 Task: Create a sub task Design and Implement Solution for the task  Create a new online platform for peer-to-peer lending in the project AgileFrame , assign it to team member softage.4@softage.net and update the status of the sub task to  Completed , set the priority of the sub task to High
Action: Mouse moved to (550, 282)
Screenshot: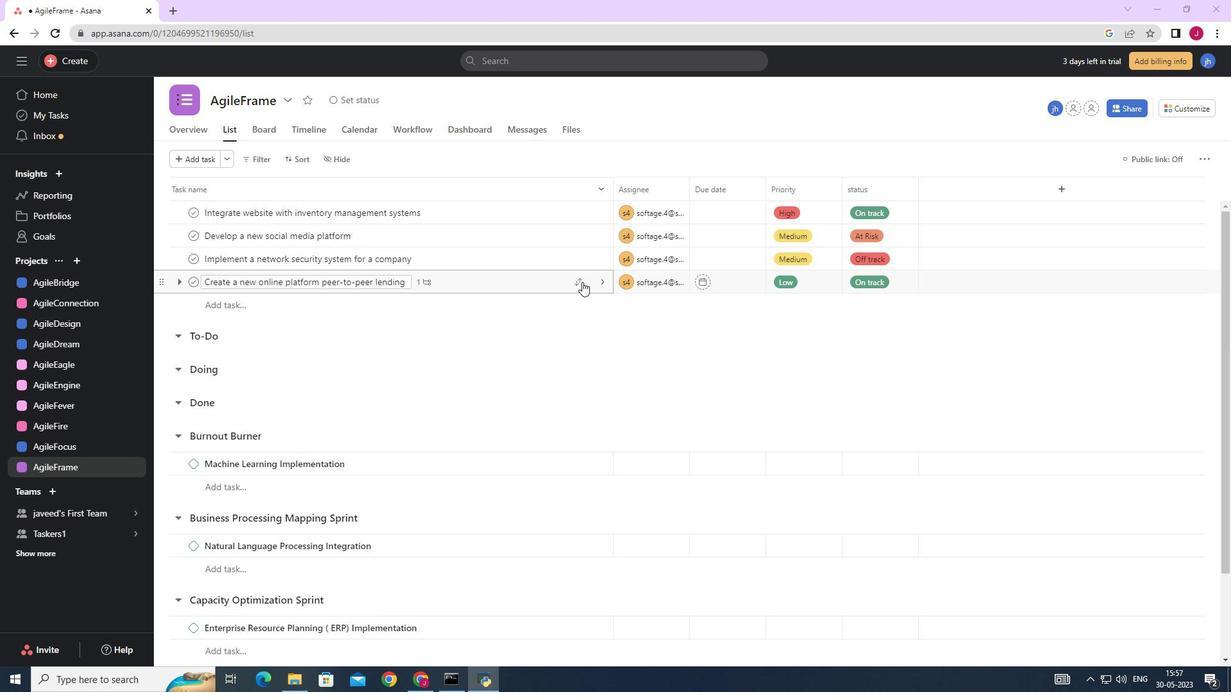 
Action: Mouse pressed left at (550, 282)
Screenshot: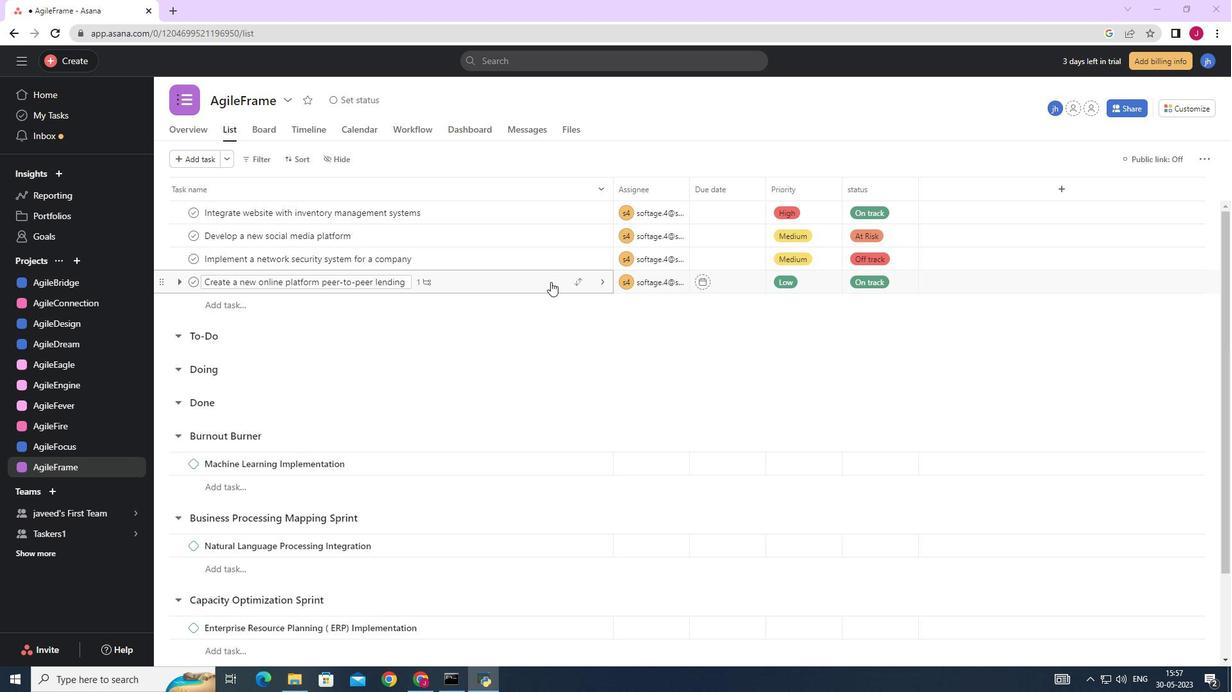 
Action: Mouse moved to (907, 443)
Screenshot: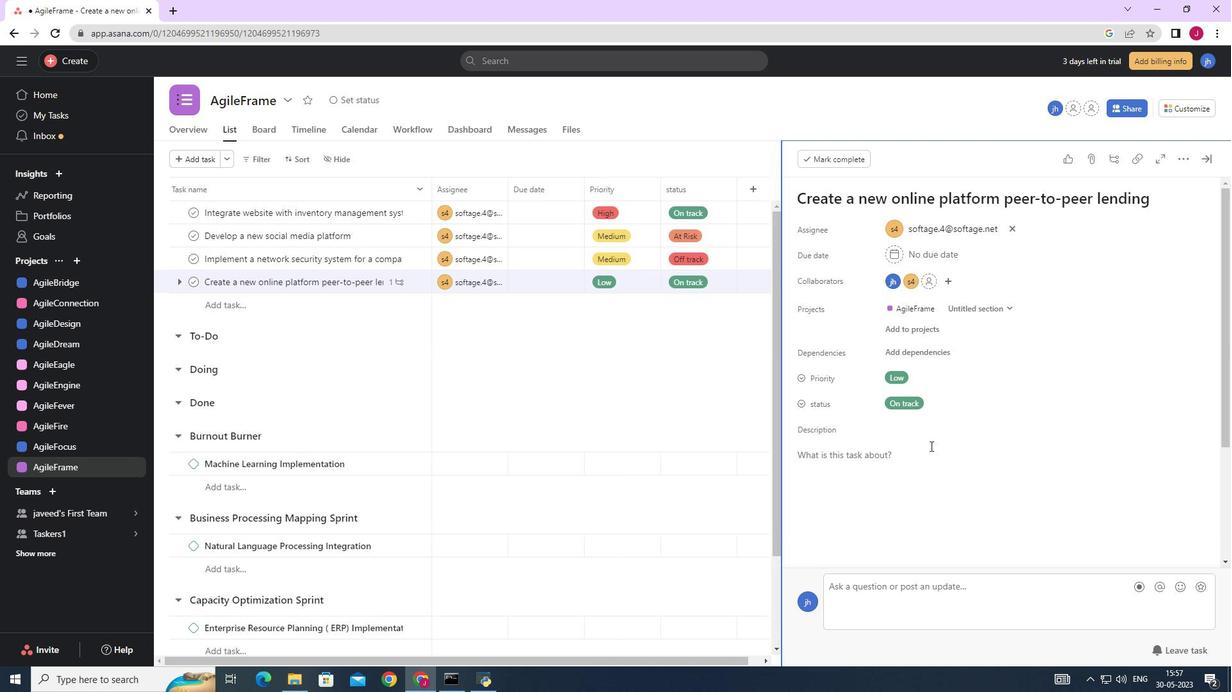 
Action: Mouse scrolled (907, 442) with delta (0, 0)
Screenshot: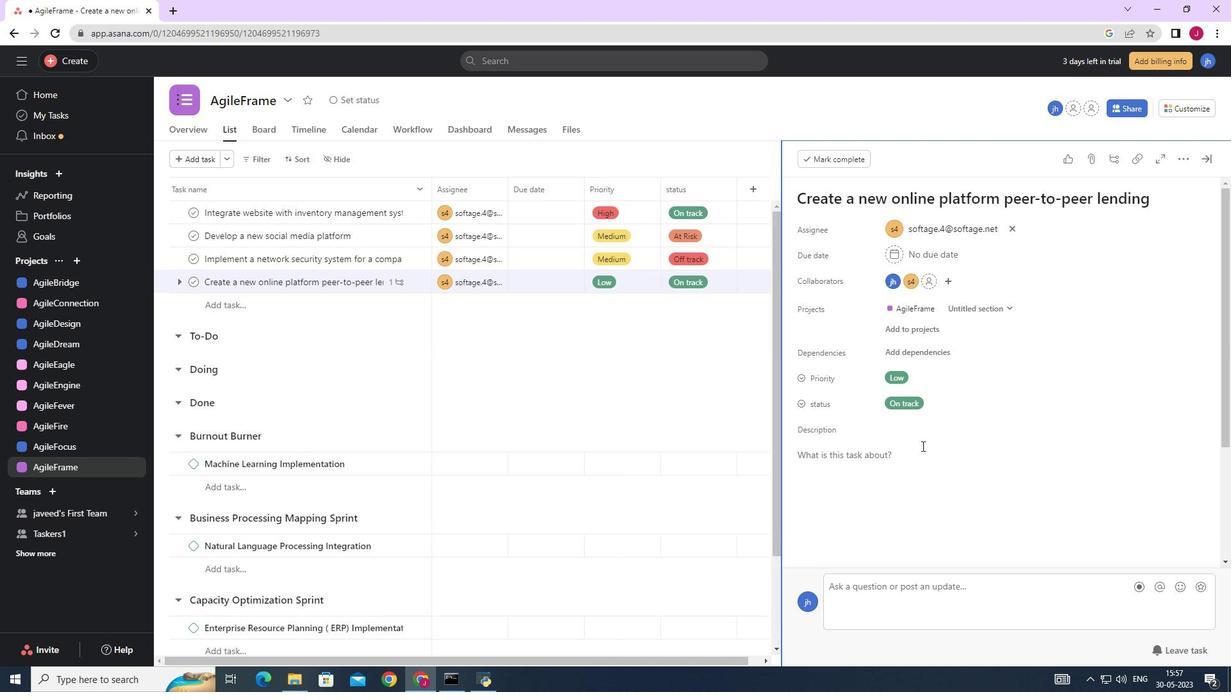 
Action: Mouse scrolled (907, 442) with delta (0, 0)
Screenshot: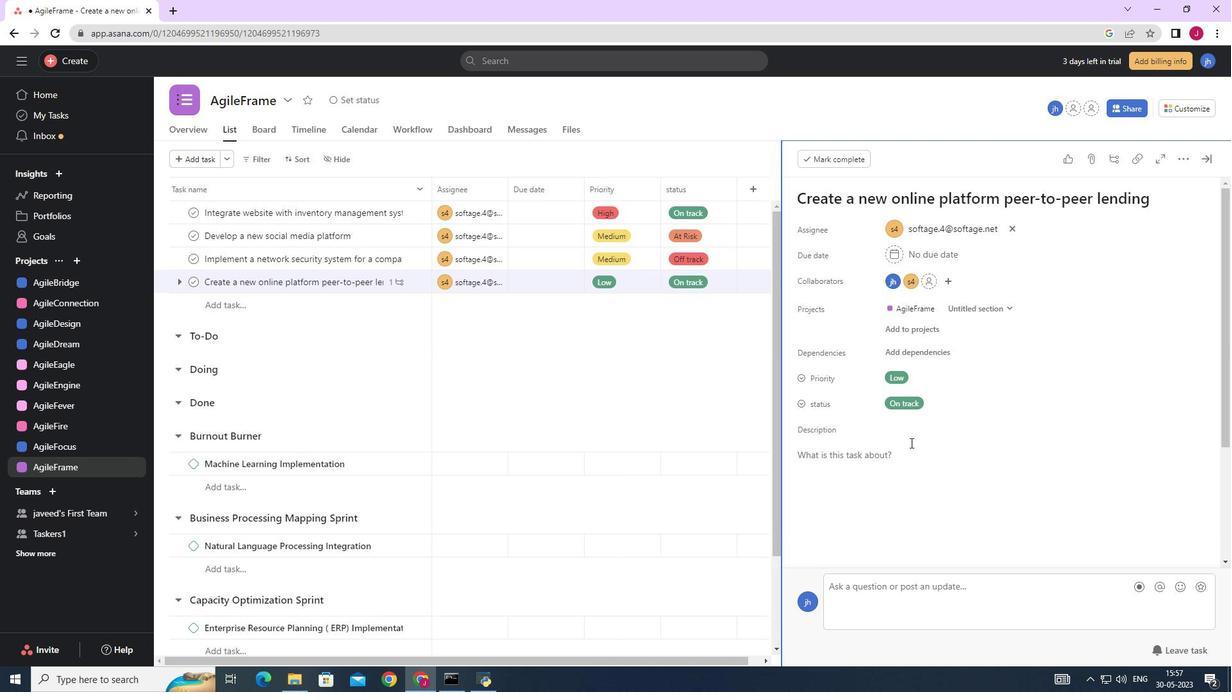 
Action: Mouse scrolled (907, 442) with delta (0, 0)
Screenshot: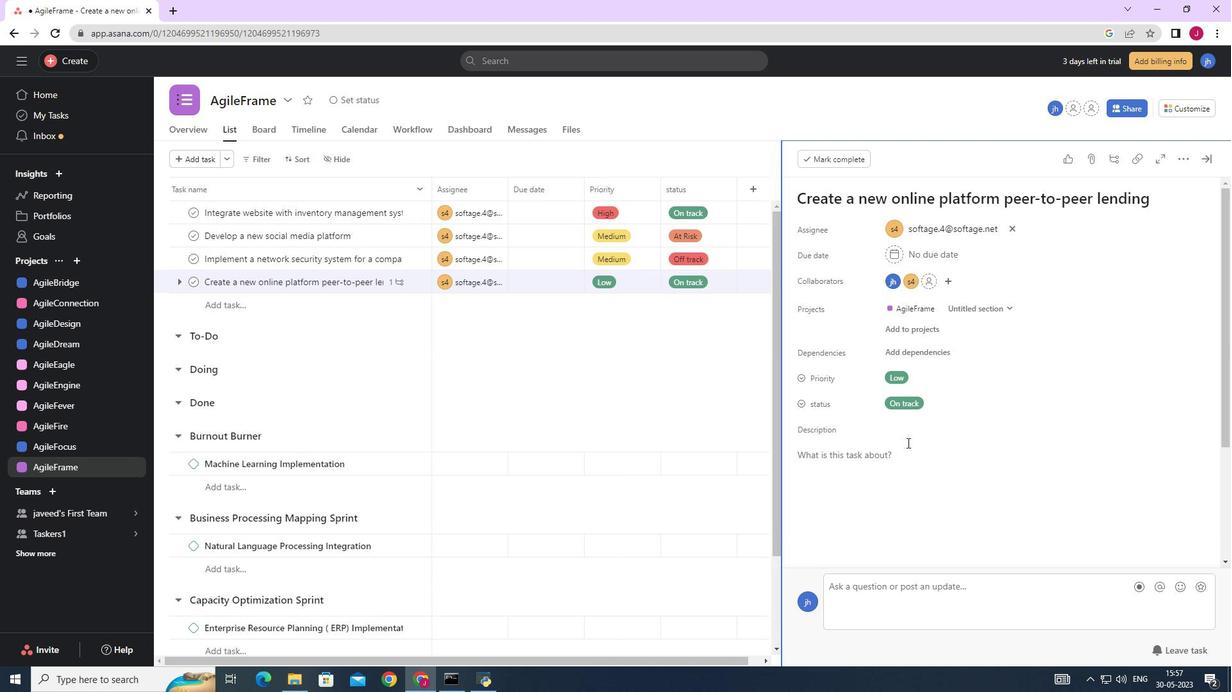 
Action: Mouse scrolled (907, 442) with delta (0, 0)
Screenshot: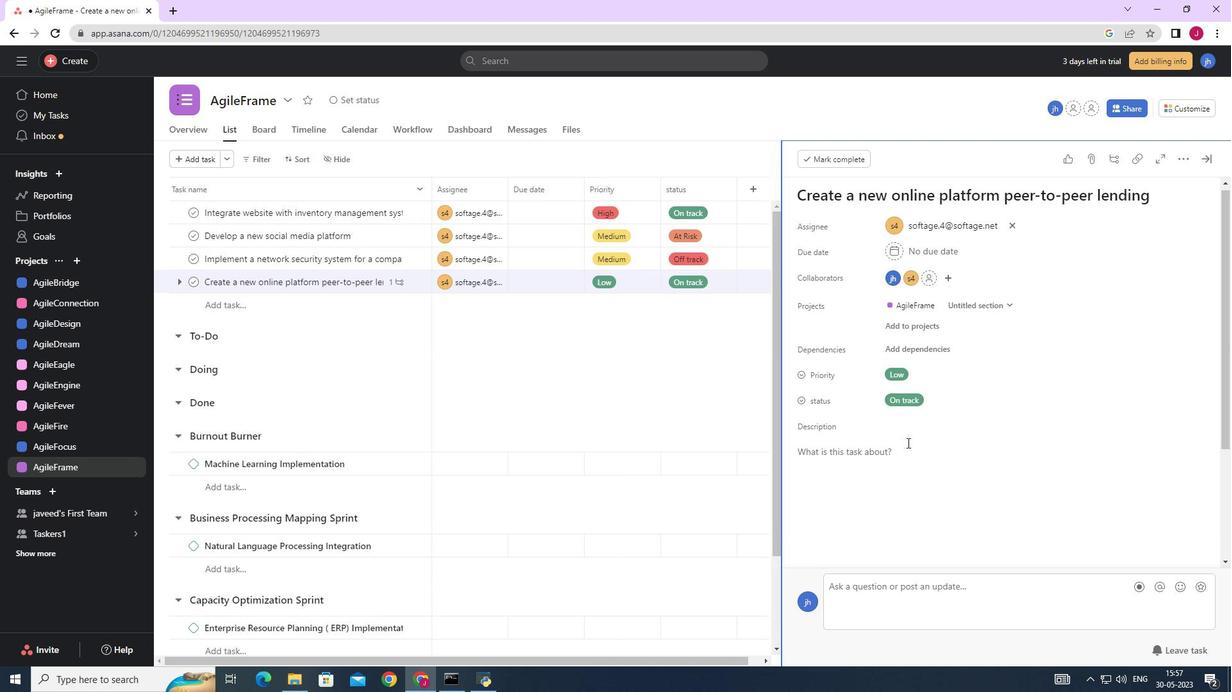 
Action: Mouse moved to (831, 469)
Screenshot: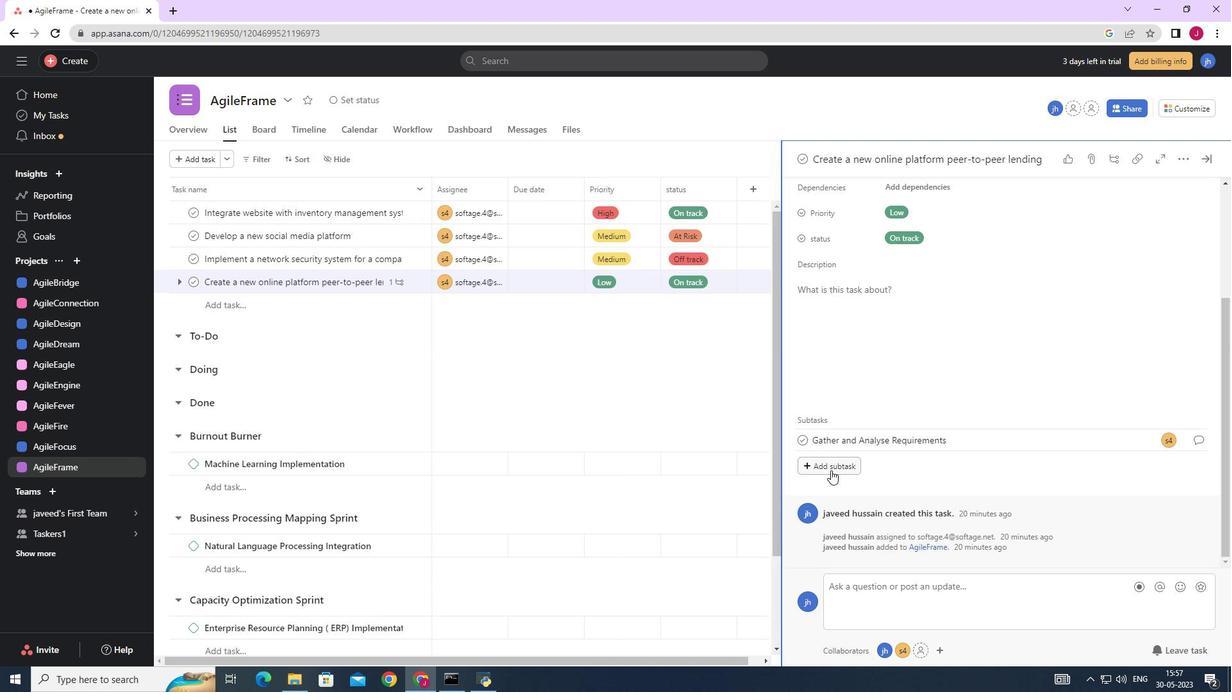 
Action: Mouse pressed left at (831, 469)
Screenshot: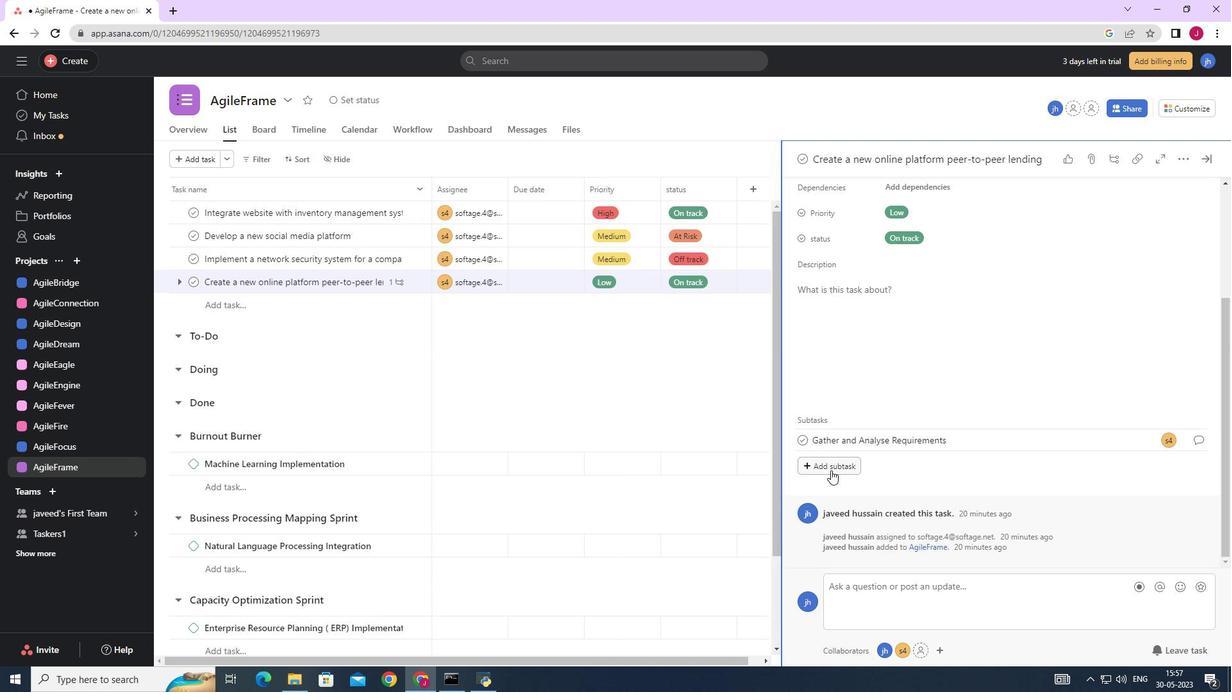 
Action: Mouse moved to (841, 444)
Screenshot: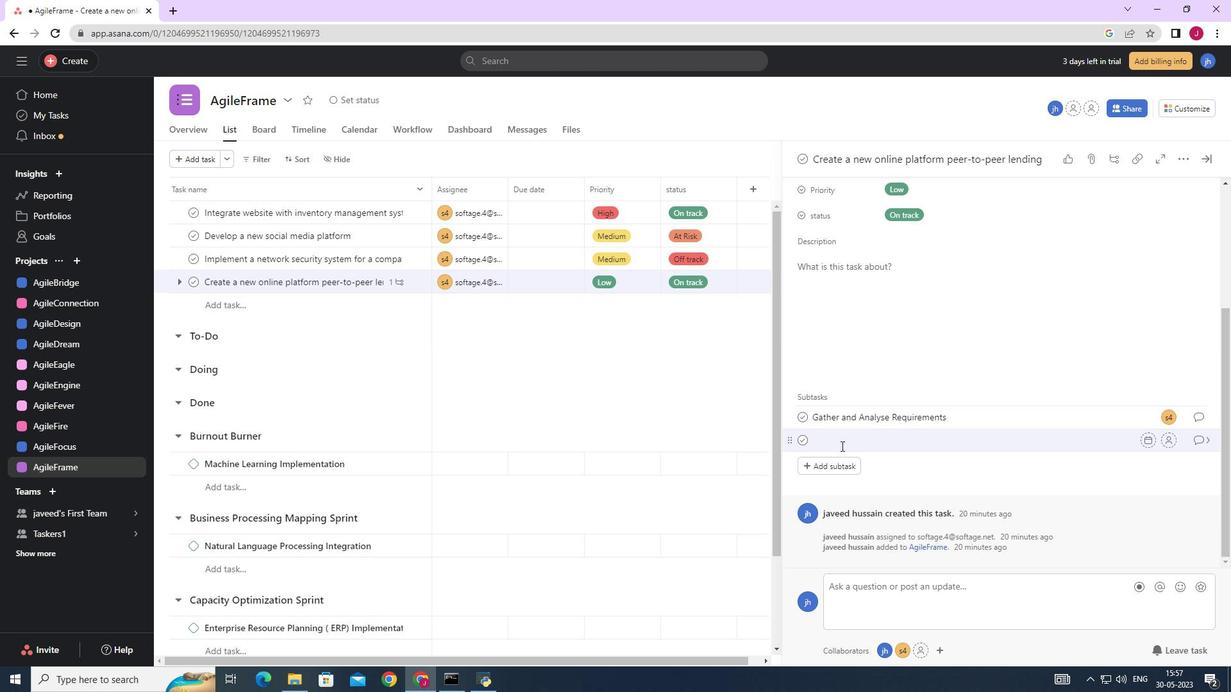
Action: Key pressed <Key.caps_lock>D<Key.caps_lock>esign<Key.space>and<Key.space>implement<Key.space>soul<Key.backspace><Key.backspace>lution<Key.space>
Screenshot: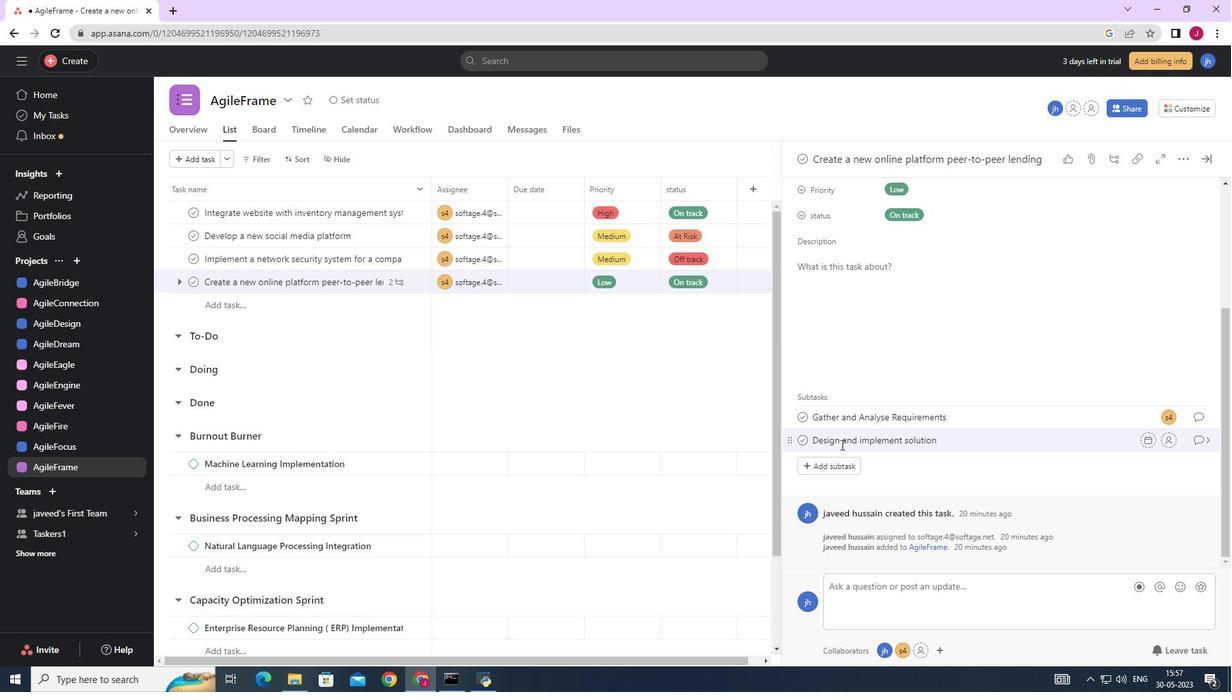 
Action: Mouse moved to (1166, 442)
Screenshot: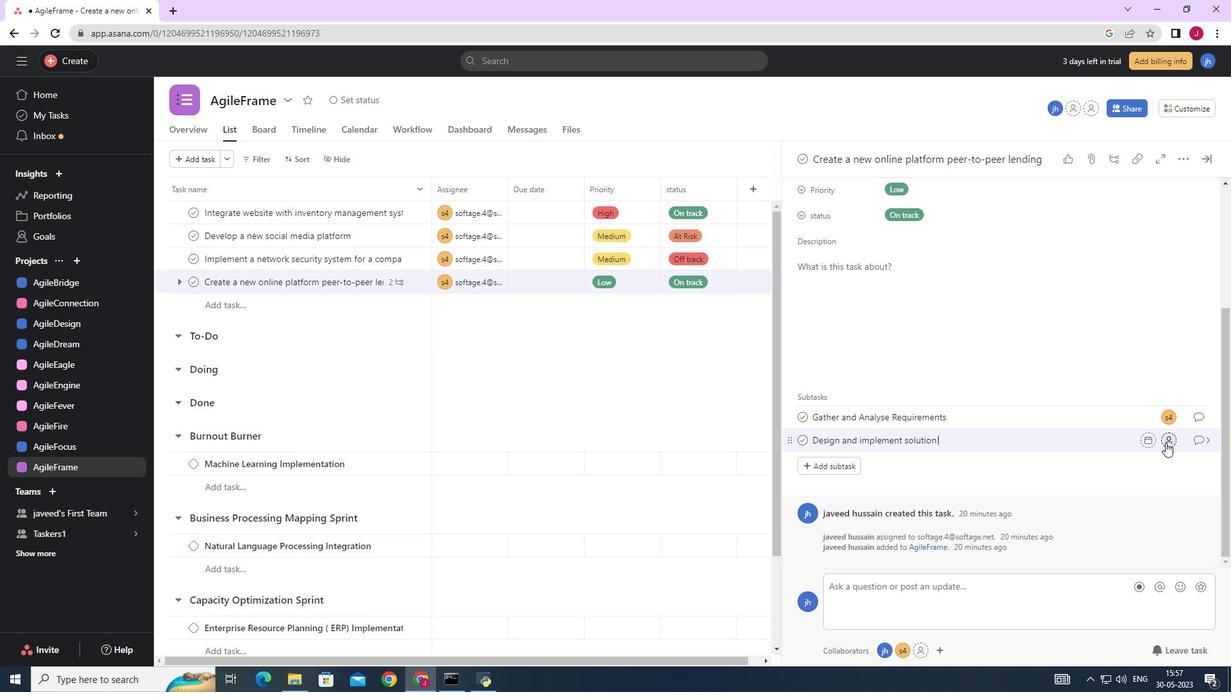 
Action: Mouse pressed left at (1166, 442)
Screenshot: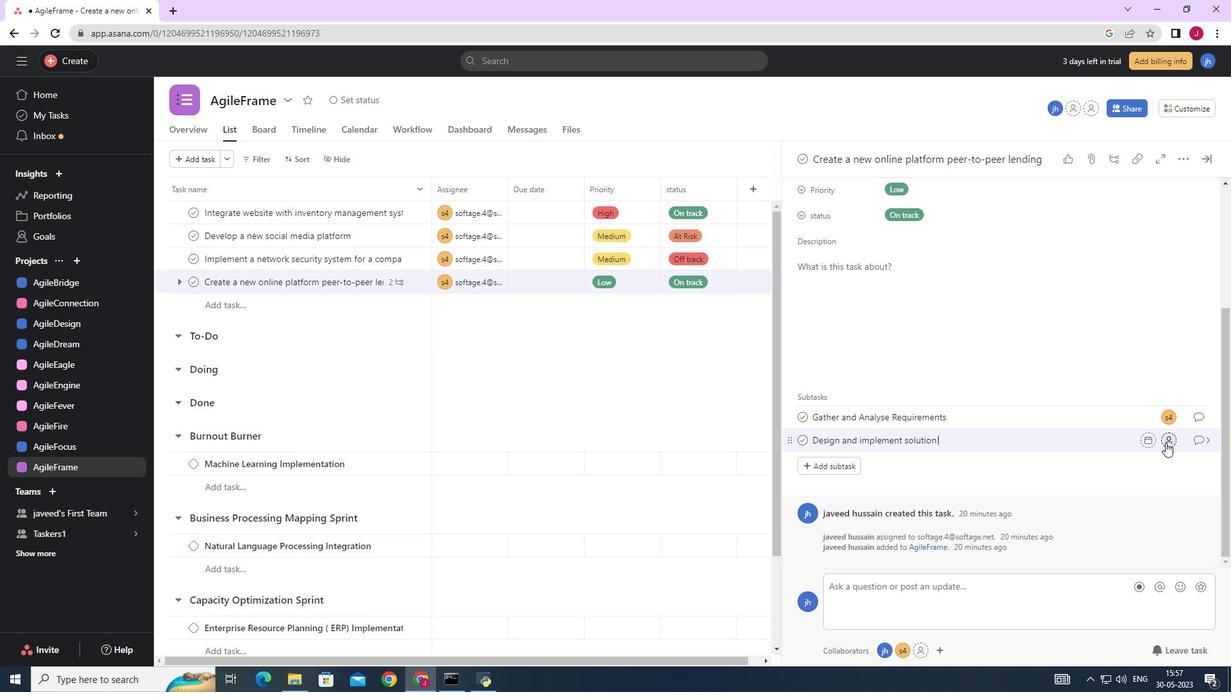 
Action: Mouse moved to (993, 494)
Screenshot: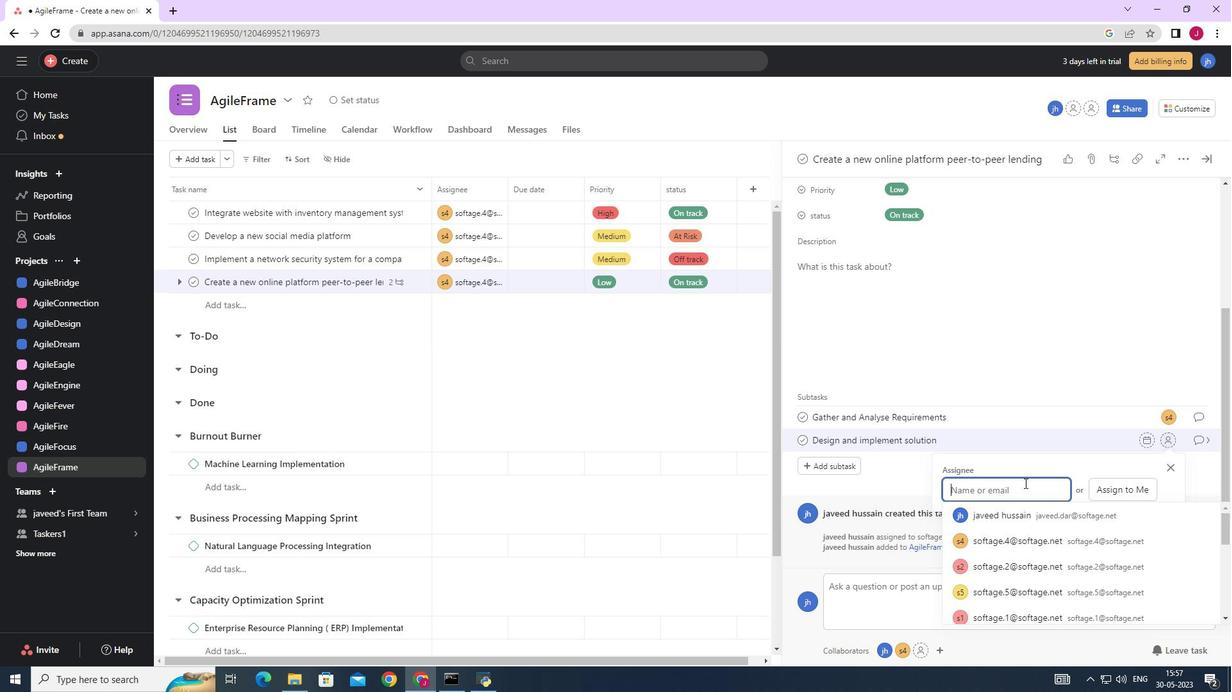 
Action: Key pressed softage.
Screenshot: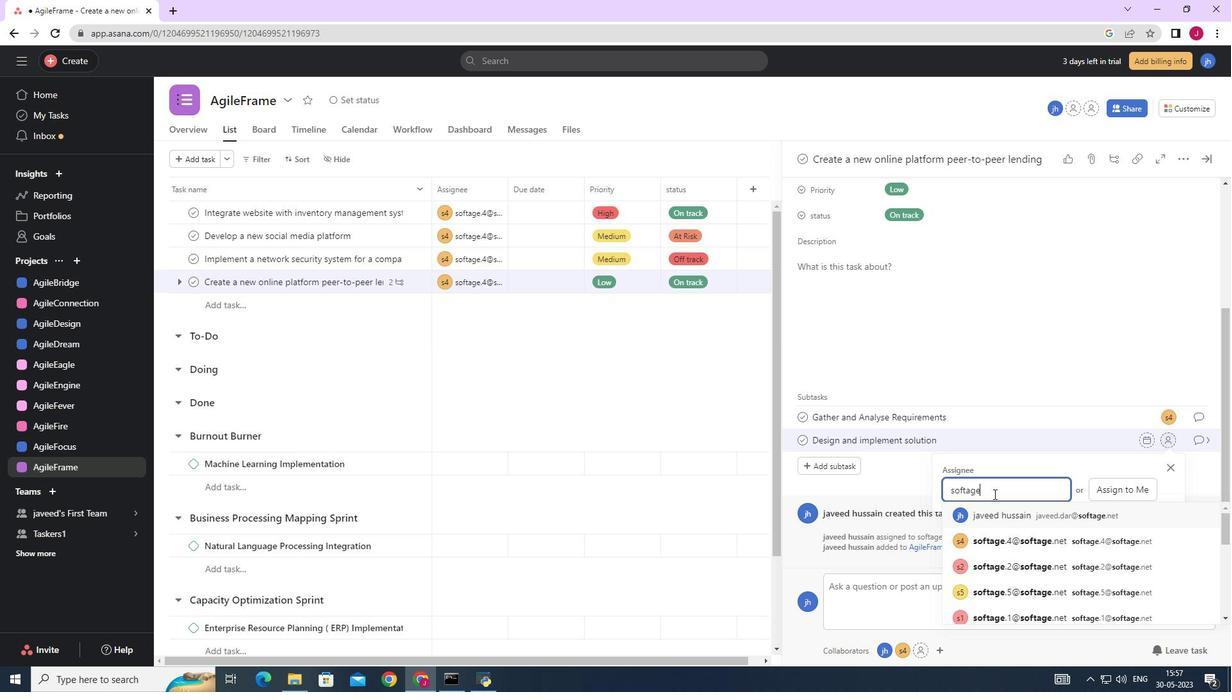 
Action: Mouse moved to (1075, 541)
Screenshot: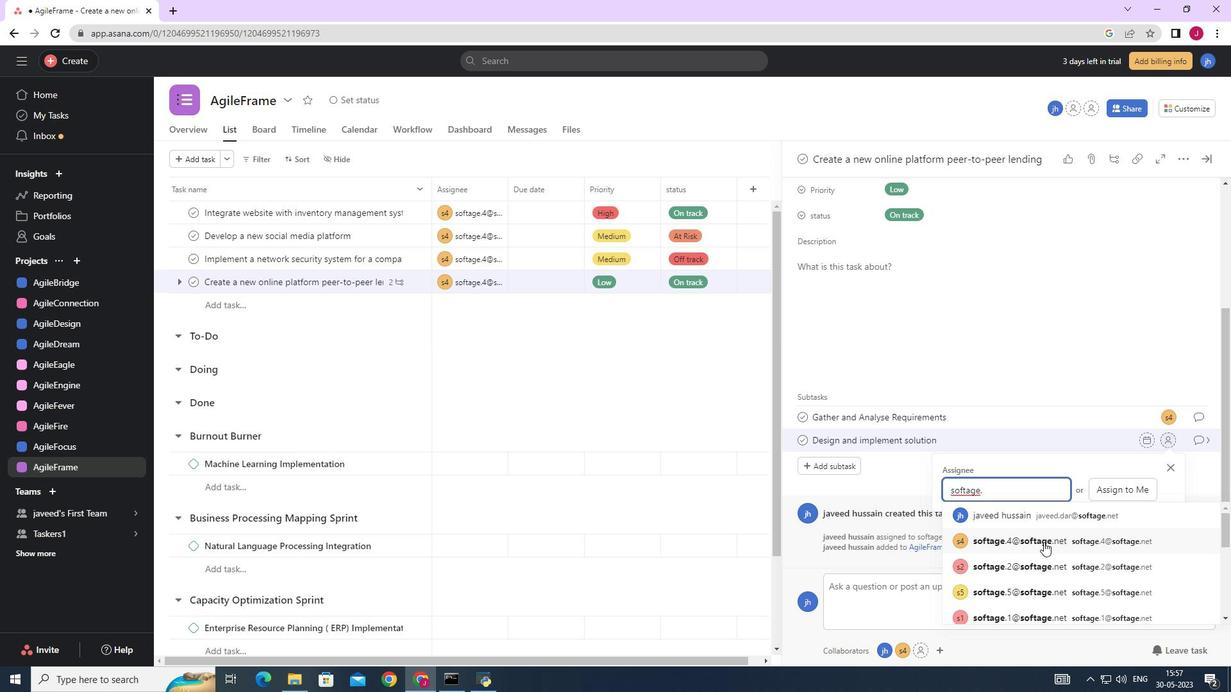 
Action: Mouse pressed left at (1075, 541)
Screenshot: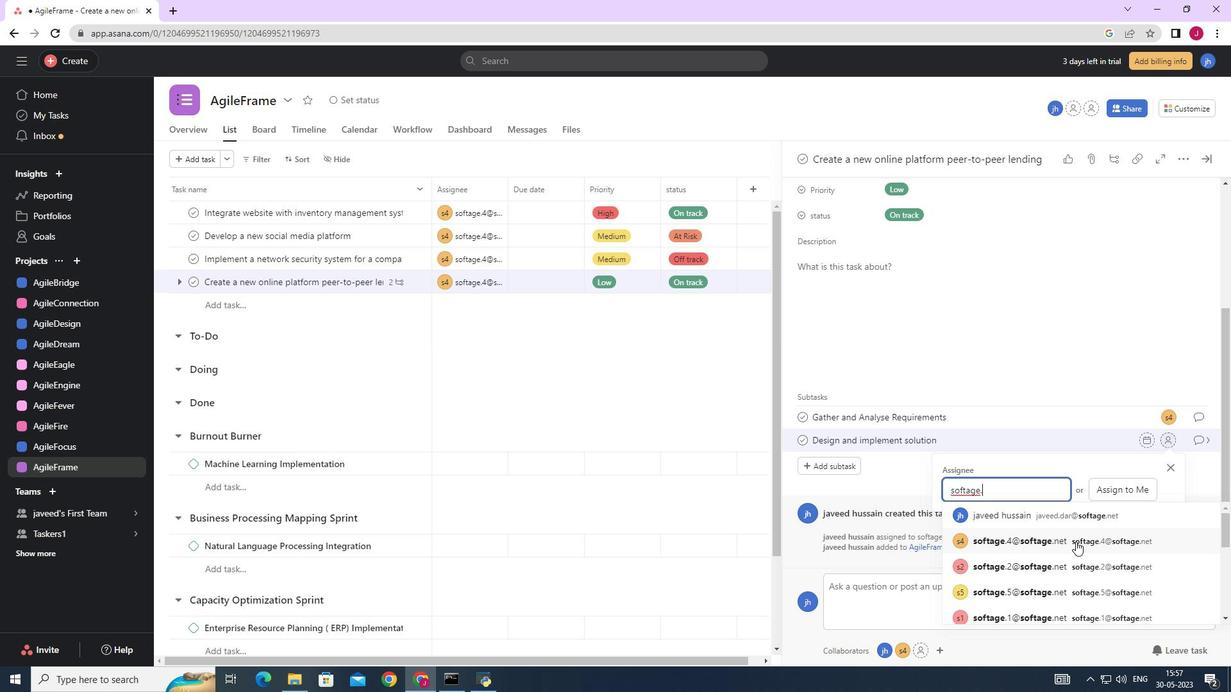 
Action: Mouse moved to (1193, 440)
Screenshot: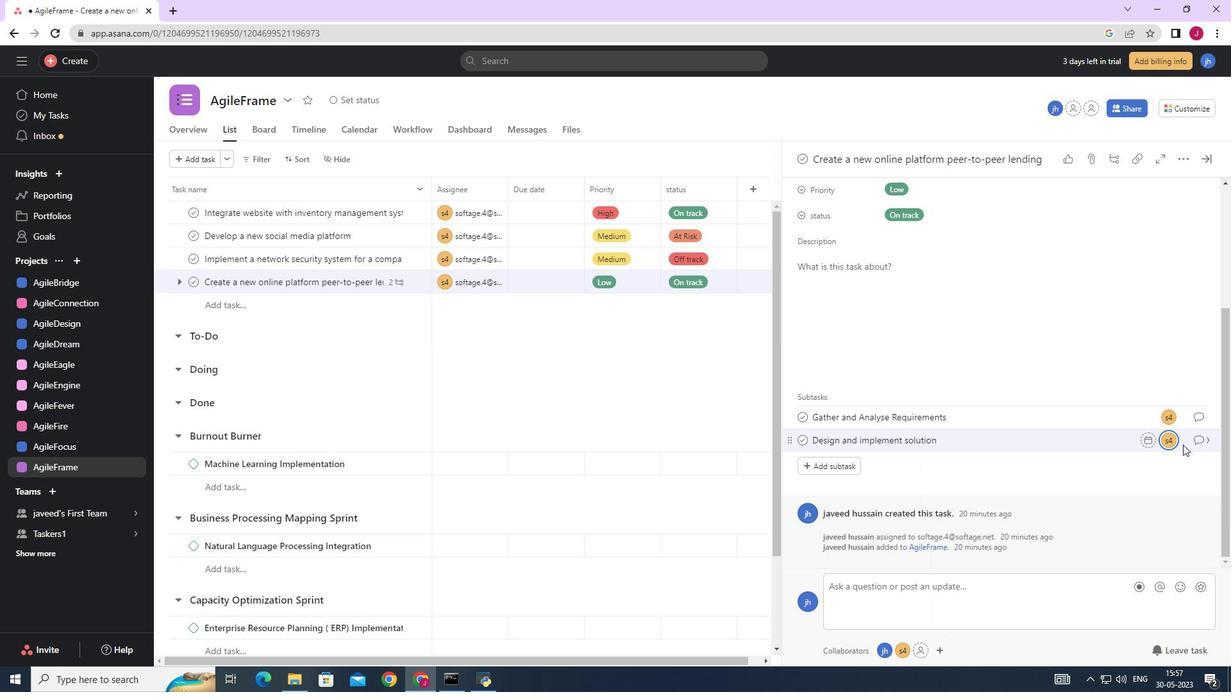 
Action: Mouse pressed left at (1193, 440)
Screenshot: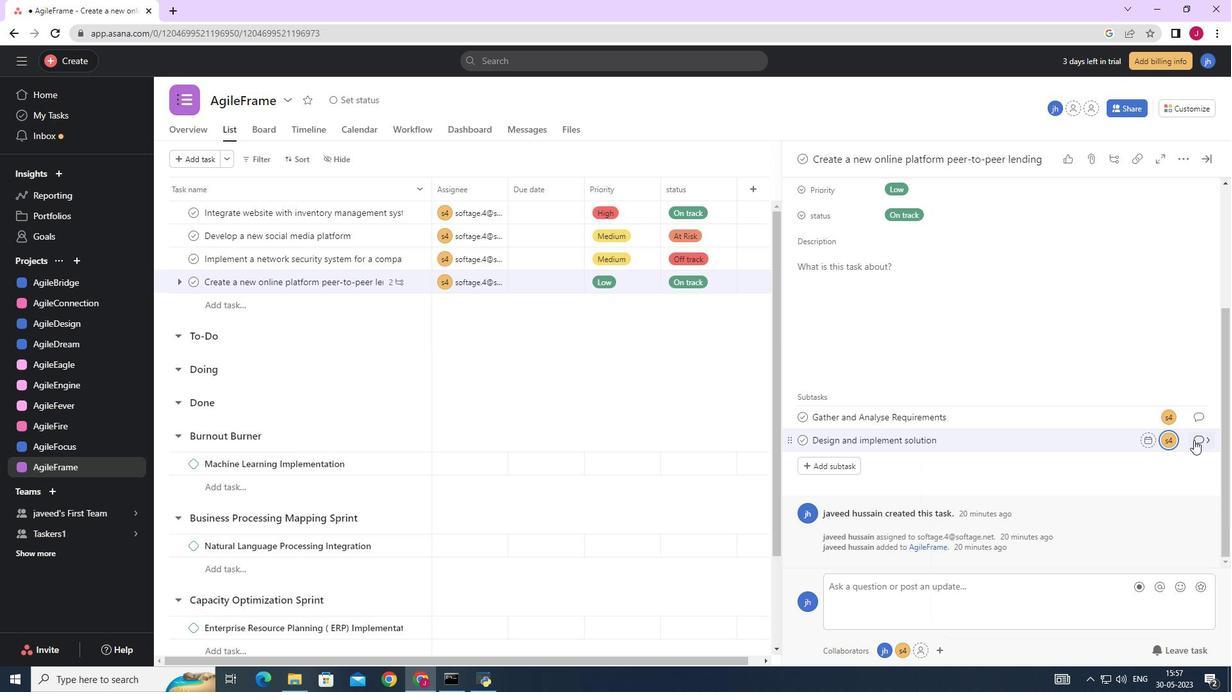 
Action: Mouse moved to (845, 367)
Screenshot: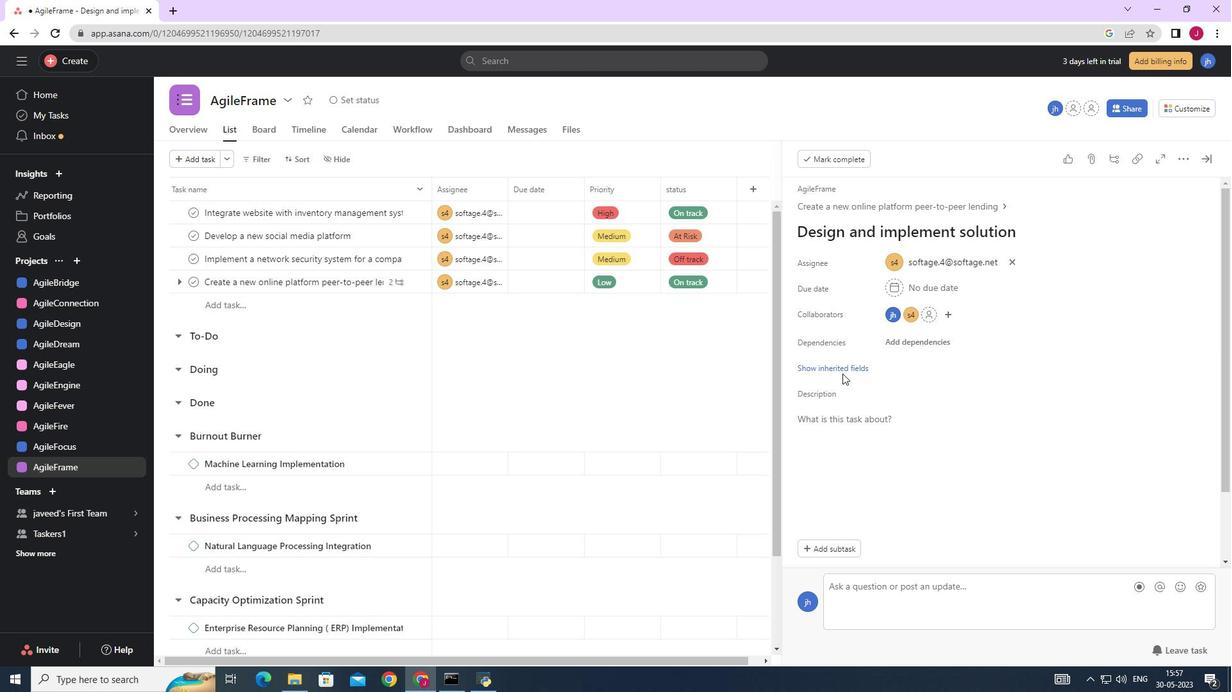 
Action: Mouse pressed left at (845, 367)
Screenshot: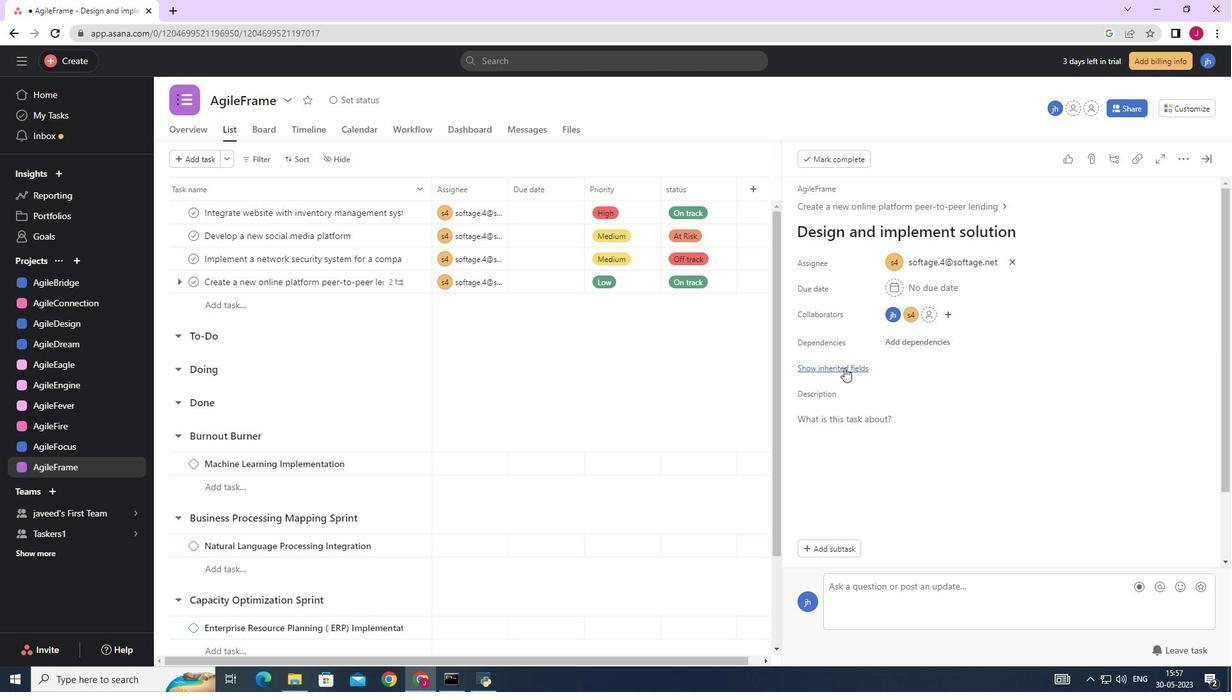 
Action: Mouse moved to (889, 390)
Screenshot: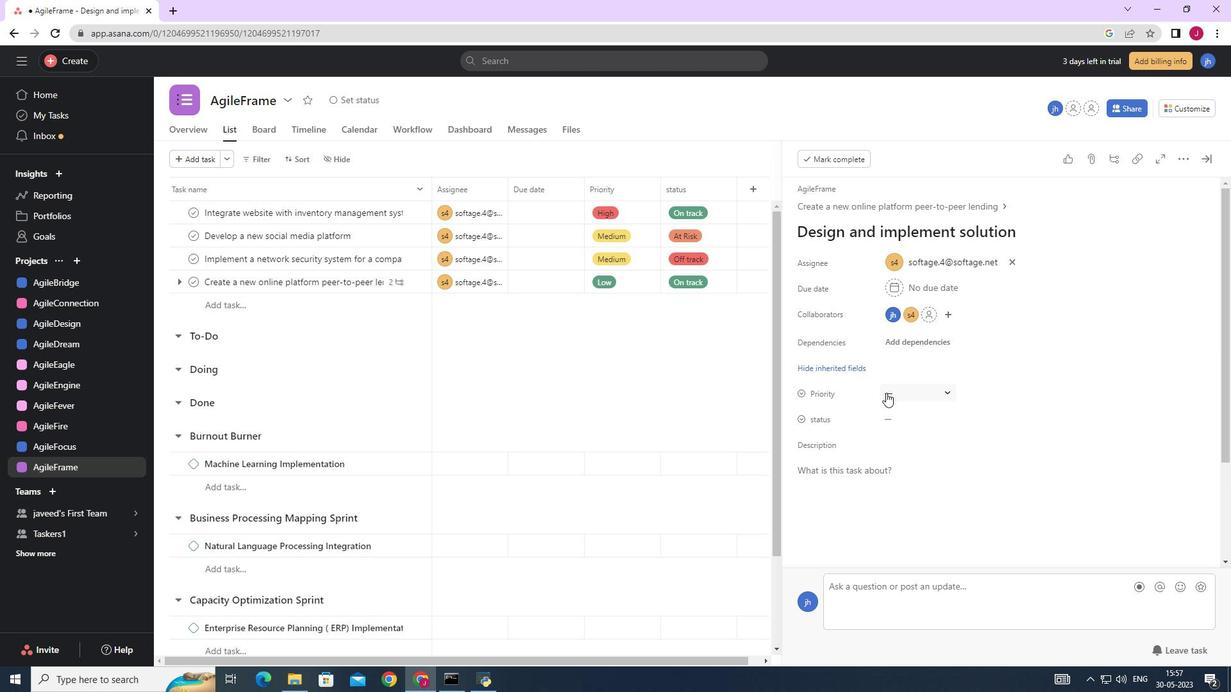 
Action: Mouse pressed left at (889, 390)
Screenshot: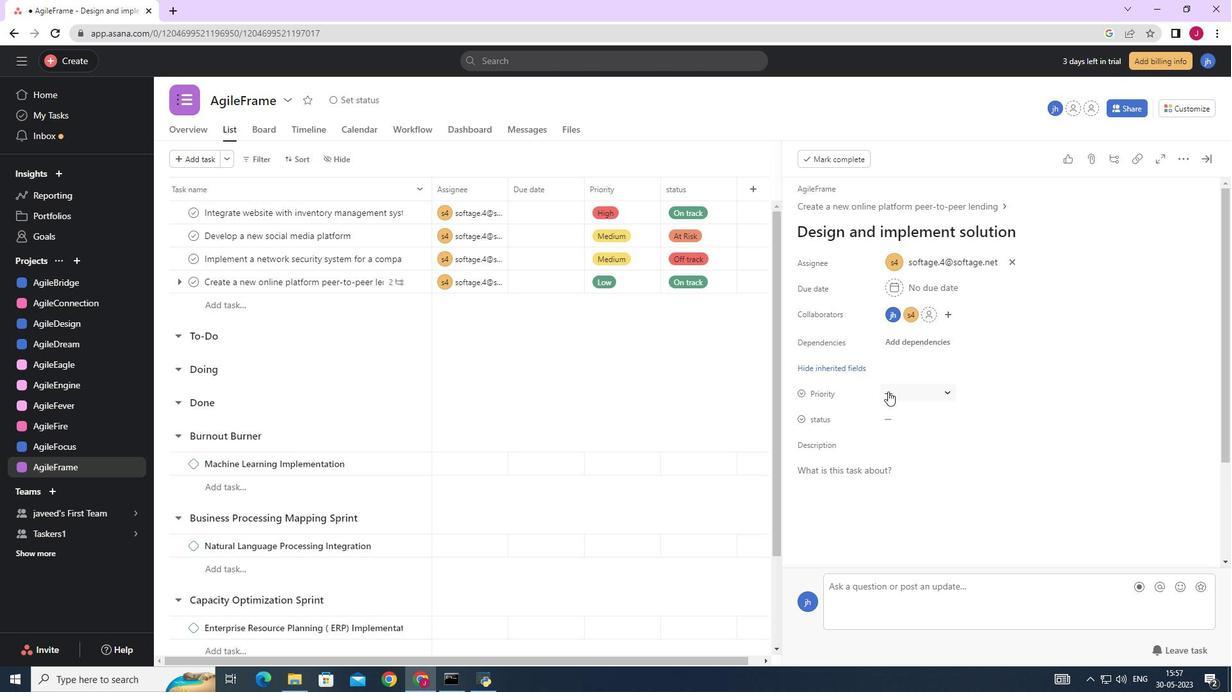 
Action: Mouse moved to (912, 437)
Screenshot: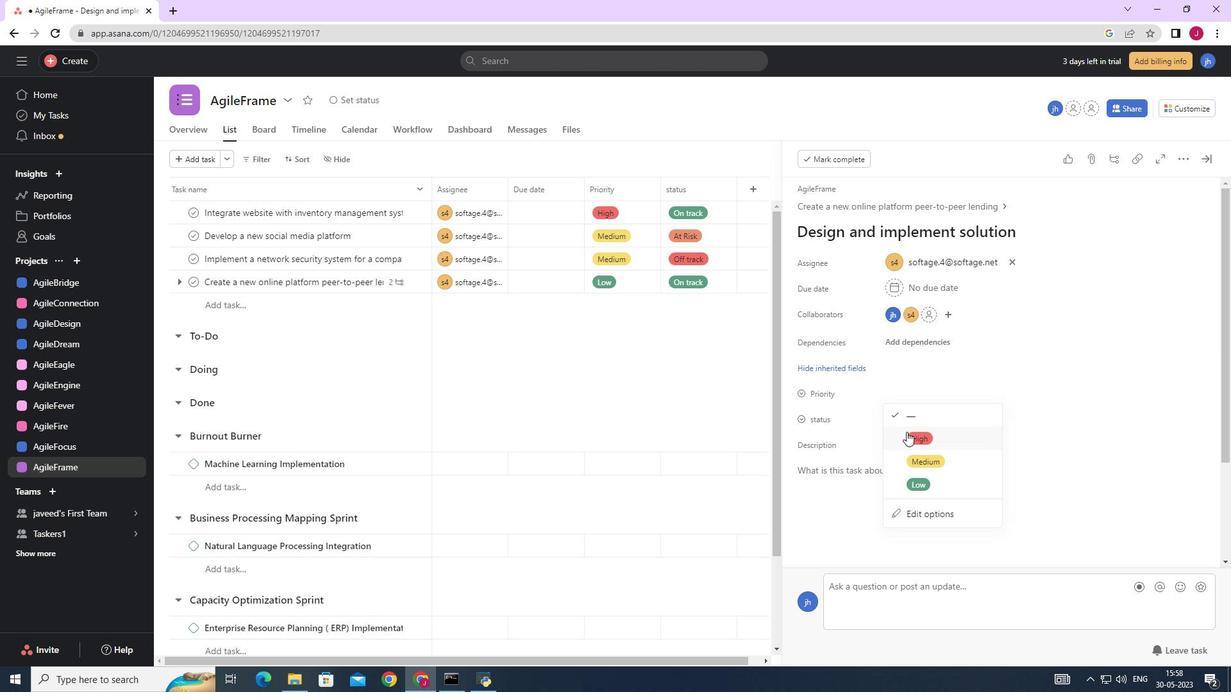 
Action: Mouse pressed left at (912, 437)
Screenshot: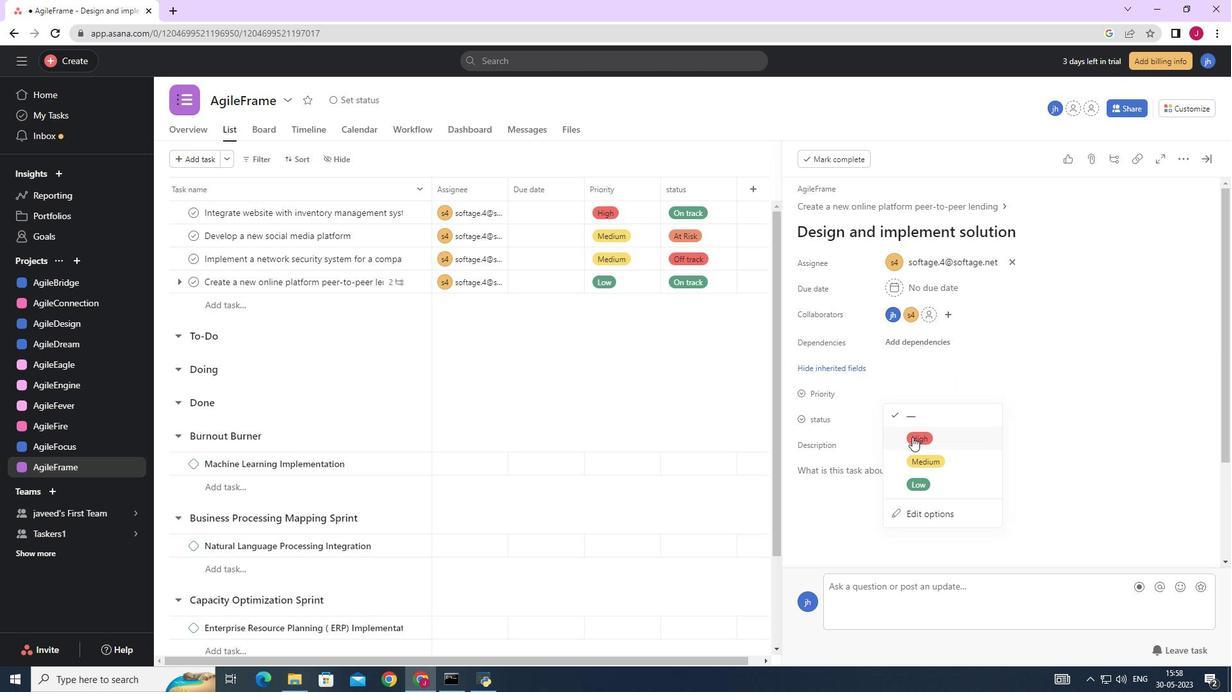 
Action: Mouse moved to (888, 414)
Screenshot: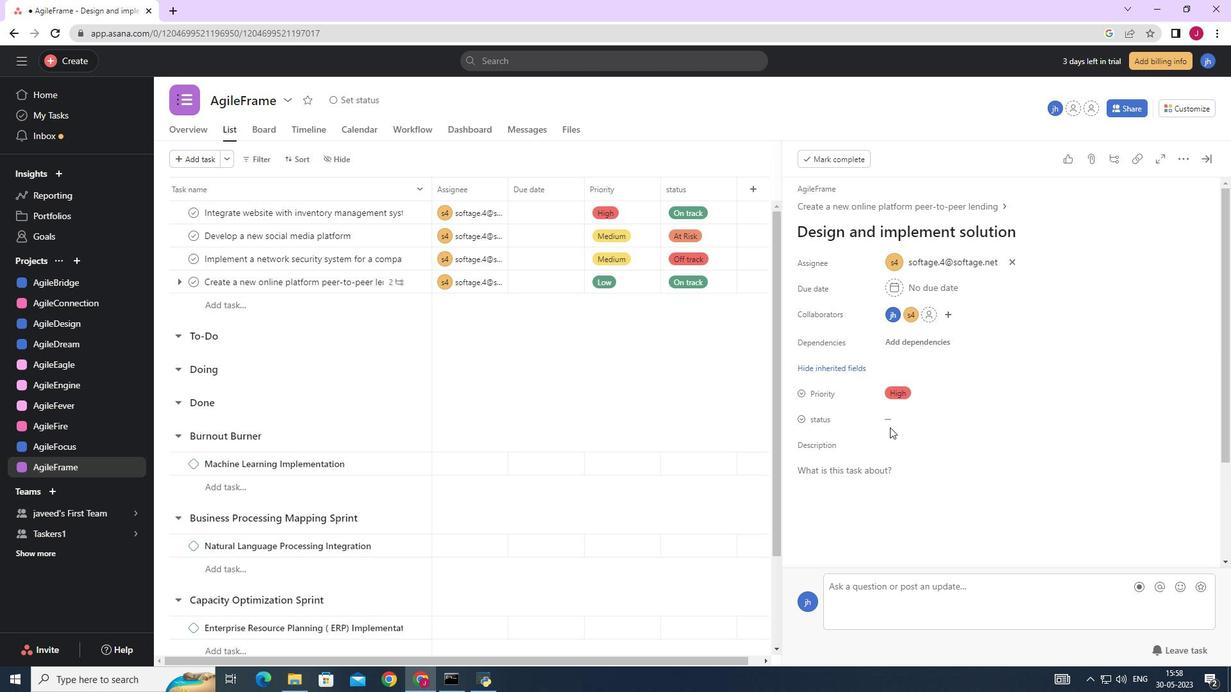 
Action: Mouse pressed left at (888, 414)
Screenshot: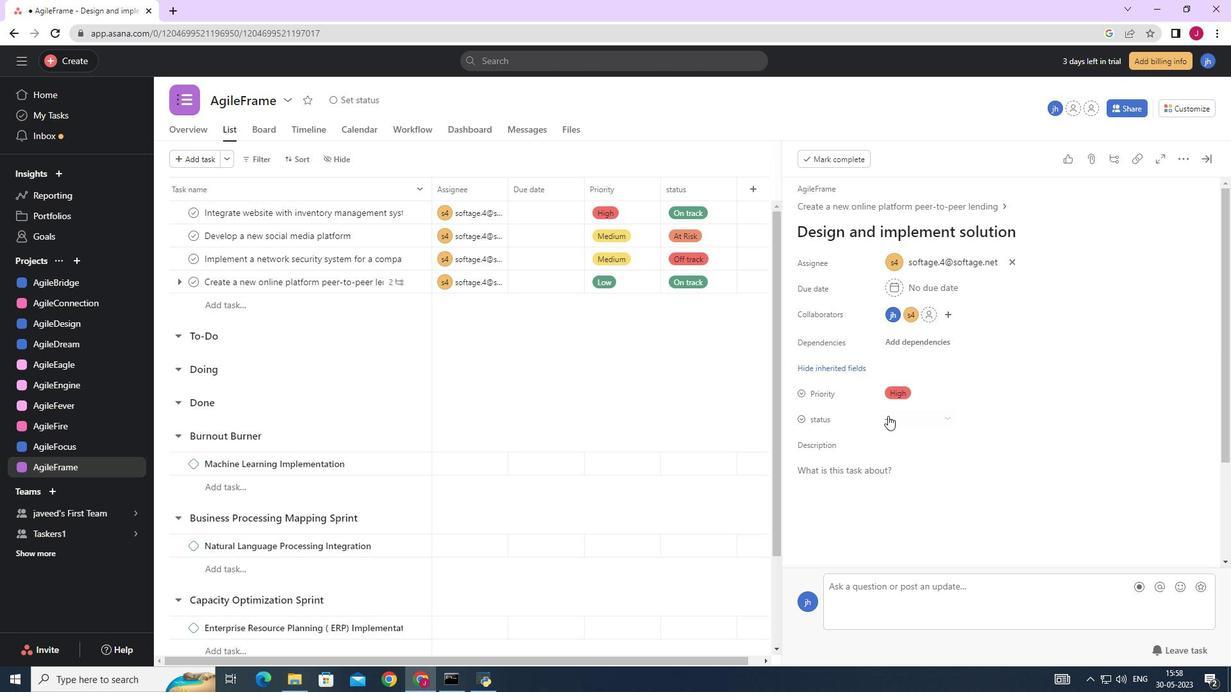 
Action: Mouse moved to (930, 532)
Screenshot: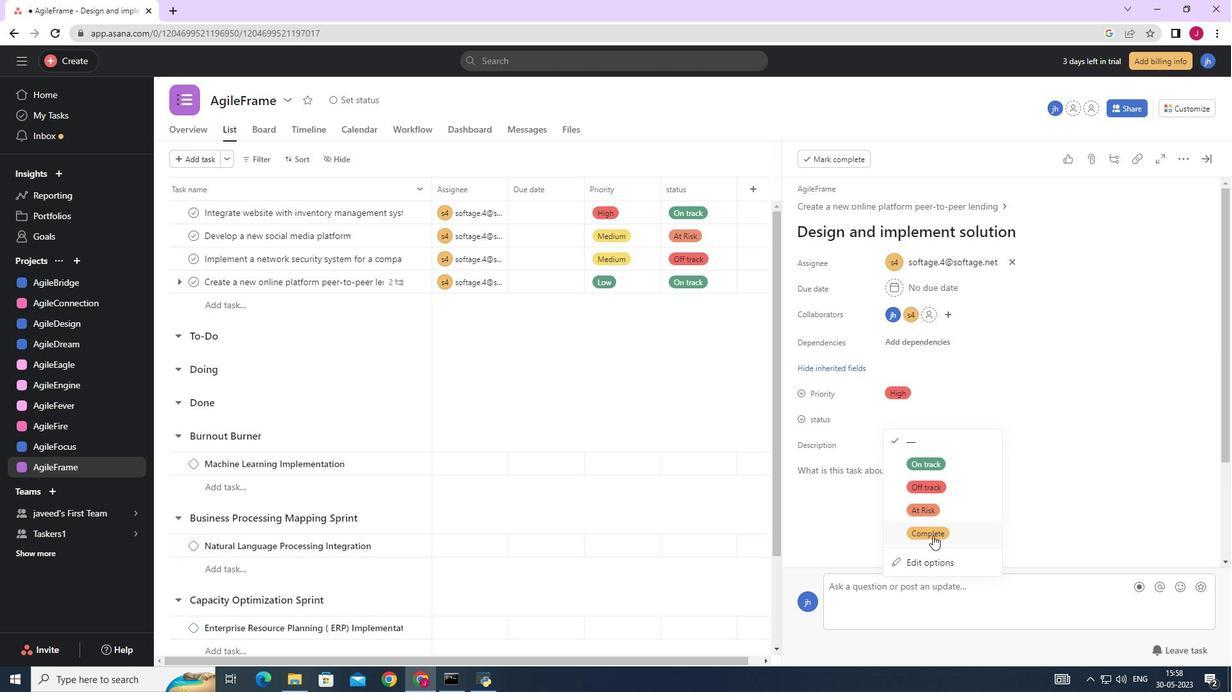 
Action: Mouse pressed left at (930, 532)
Screenshot: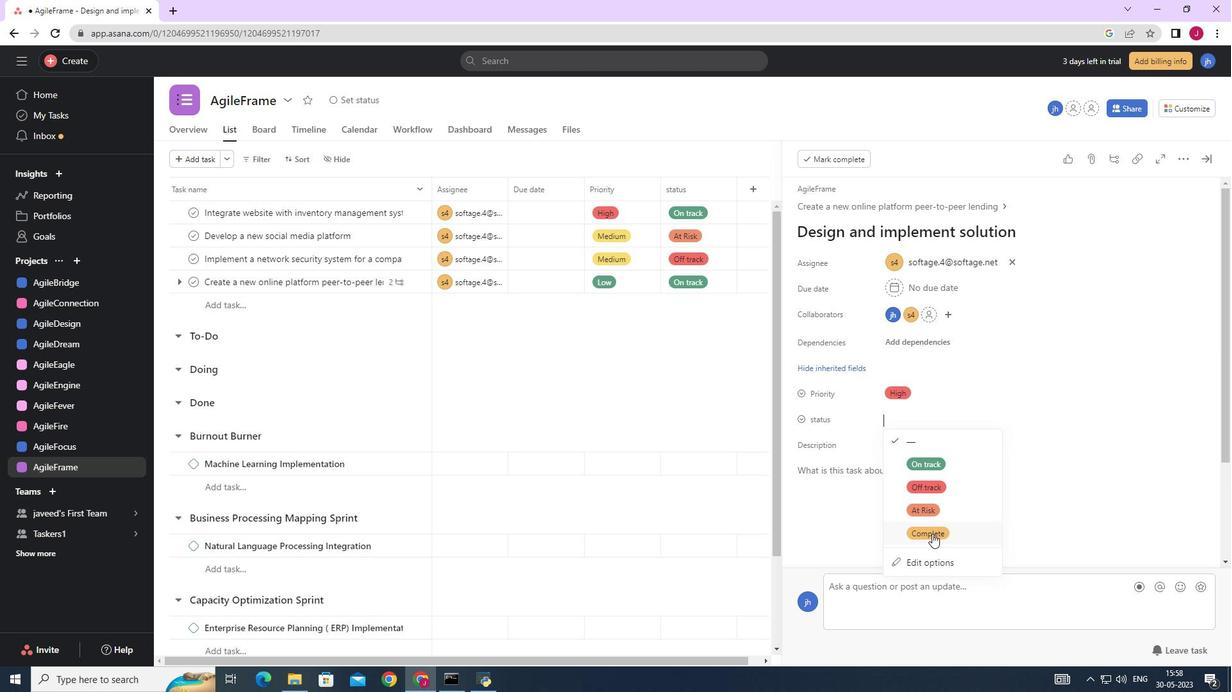 
Action: Mouse moved to (1203, 158)
Screenshot: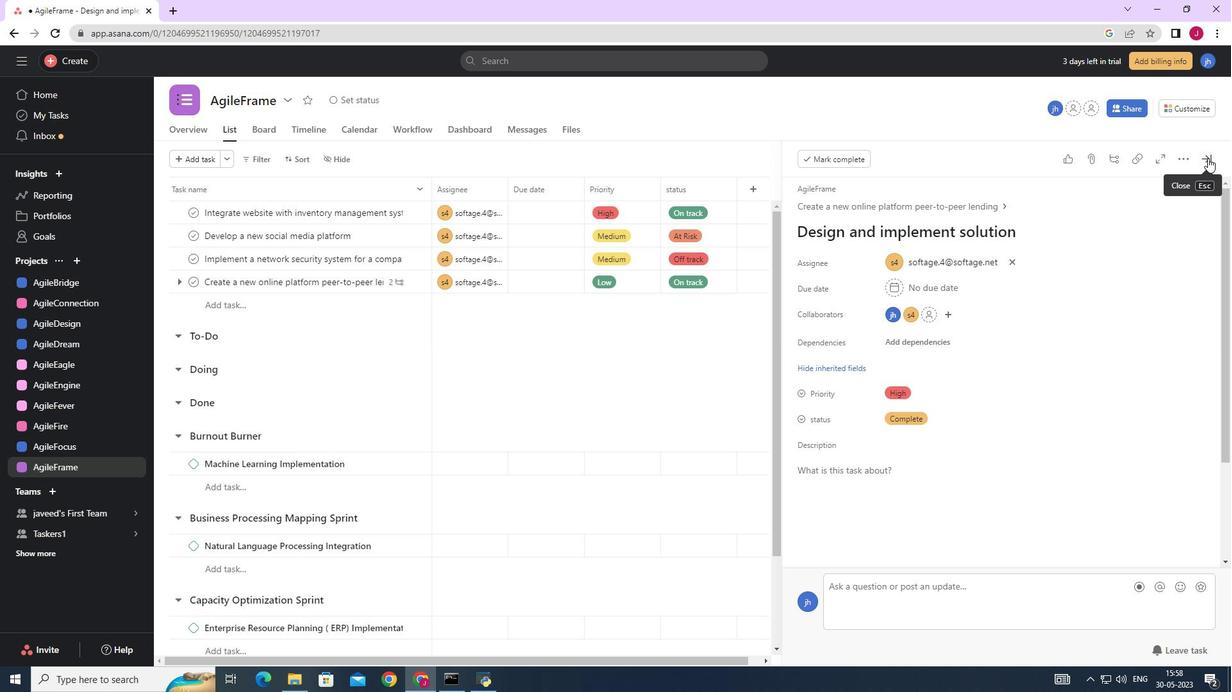 
Action: Mouse pressed left at (1203, 158)
Screenshot: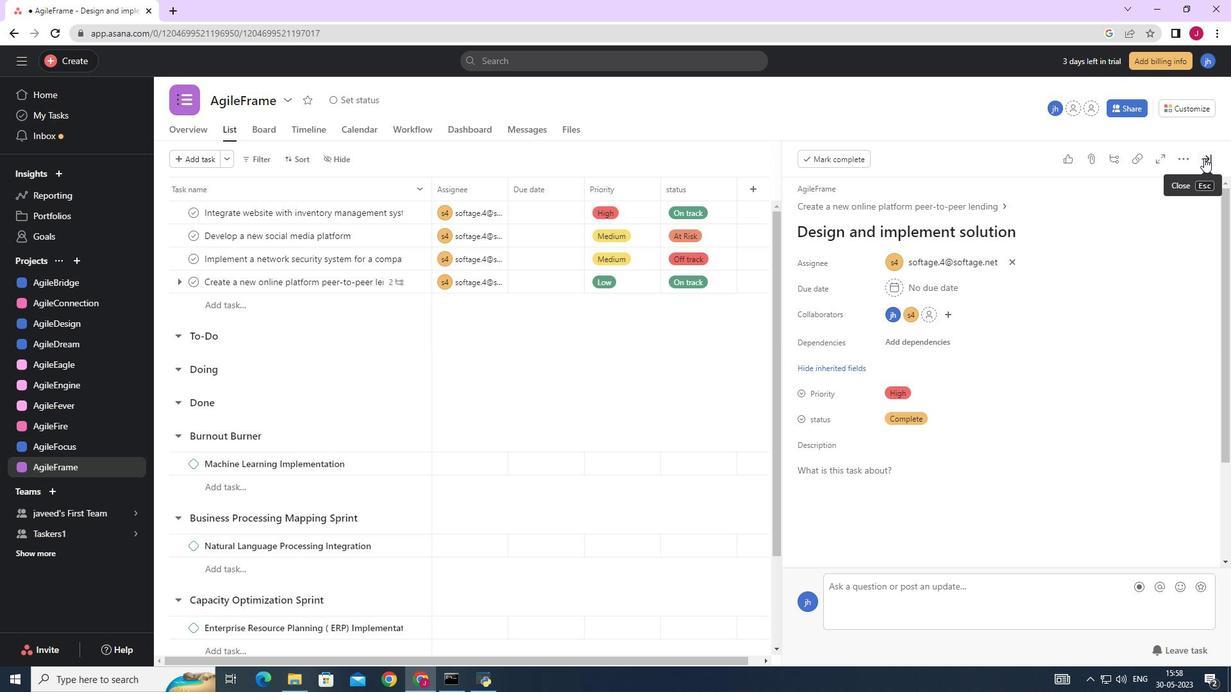 
Action: Mouse moved to (1202, 158)
Screenshot: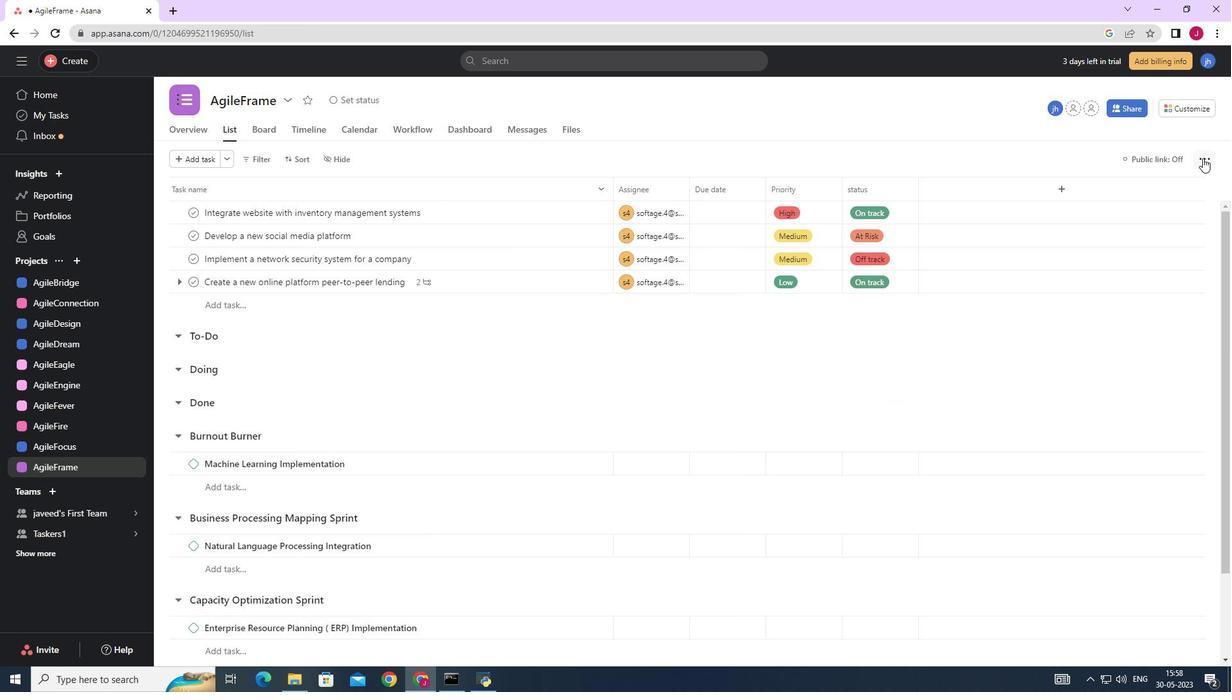 
